 Task: In Heading Arial with underline. Font size of heading  '18'Font style of data Calibri. Font size of data  9Alignment of headline & data Align center. Fill color in heading,  RedFont color of data Black Apply border in Data No BorderIn the sheet  Budget Control Toolbook
Action: Mouse moved to (17, 116)
Screenshot: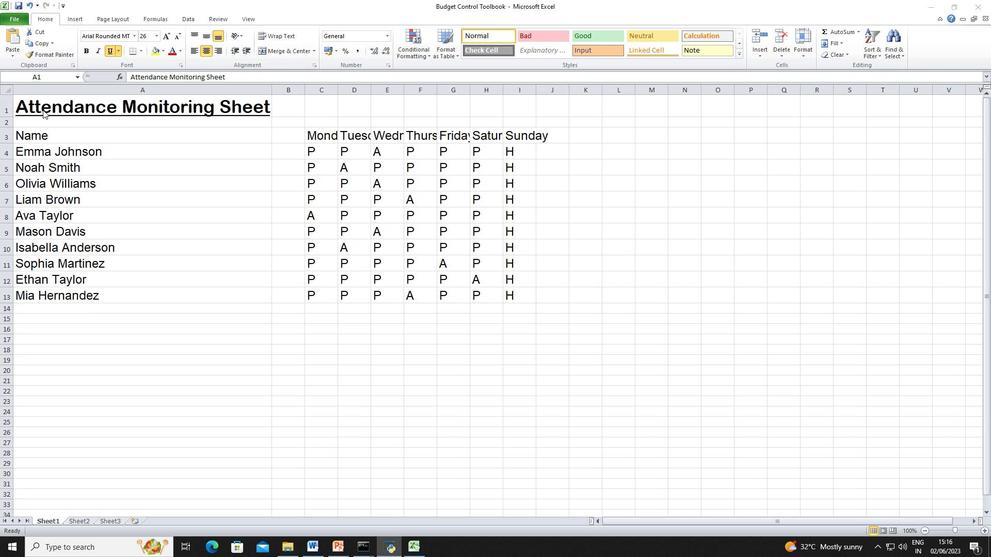 
Action: Mouse pressed left at (17, 116)
Screenshot: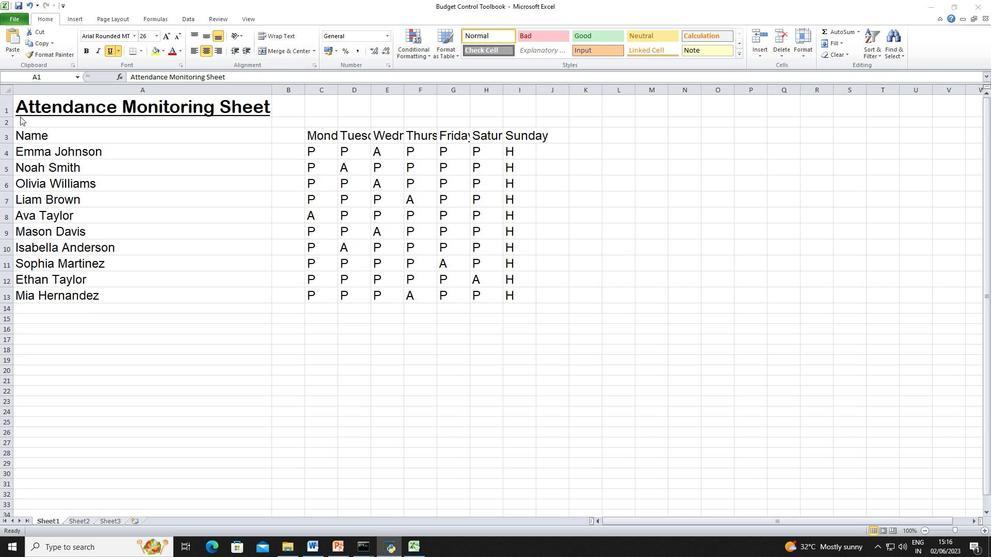 
Action: Mouse moved to (134, 39)
Screenshot: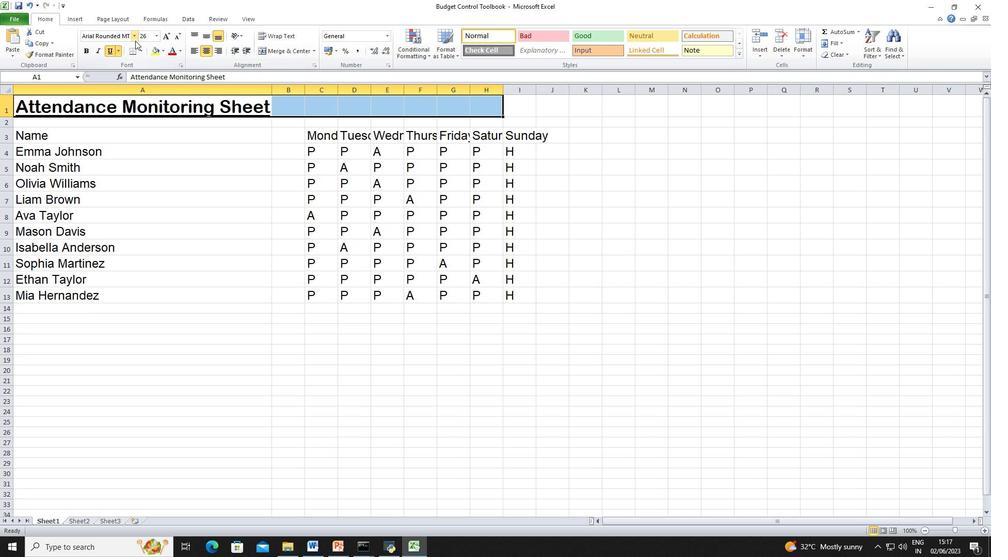 
Action: Mouse pressed left at (134, 39)
Screenshot: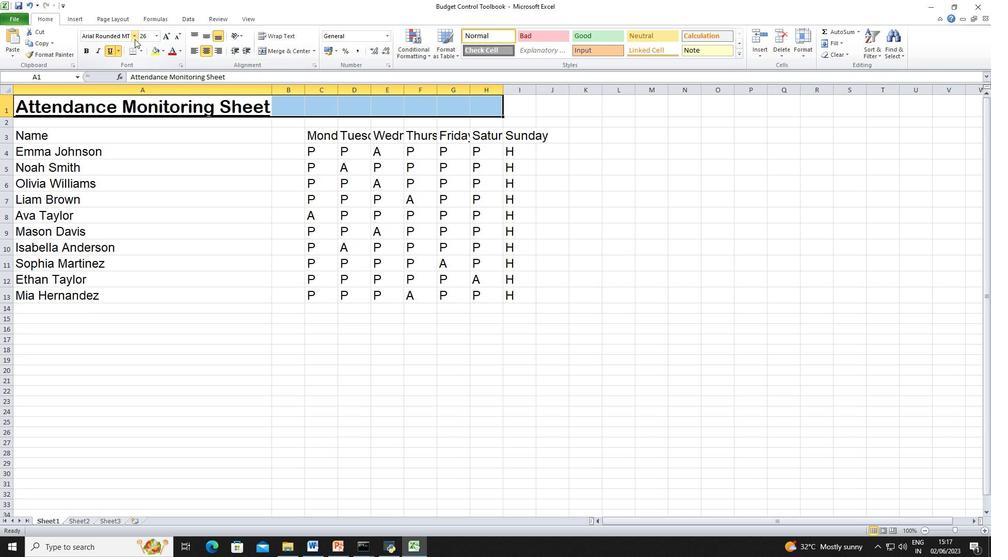 
Action: Mouse moved to (132, 120)
Screenshot: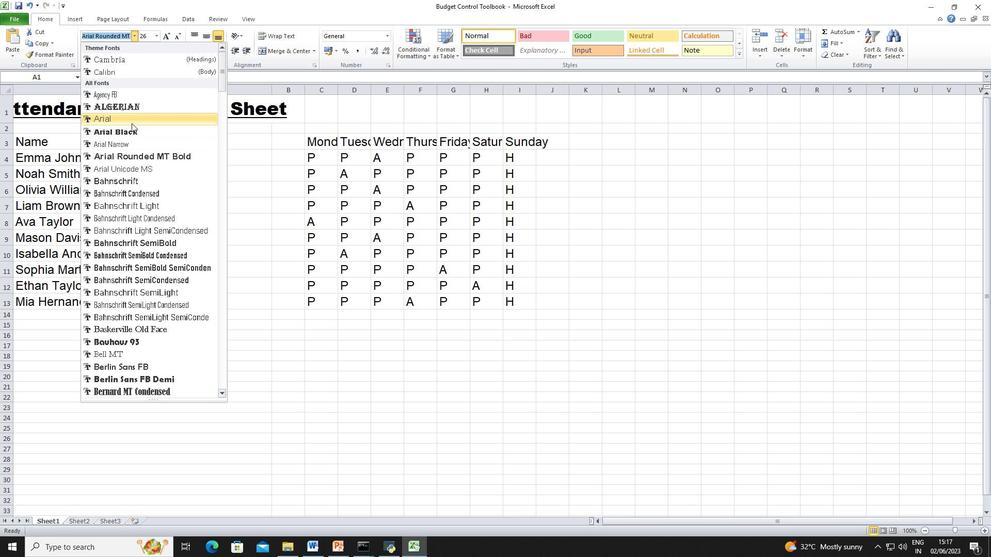 
Action: Mouse pressed left at (132, 120)
Screenshot: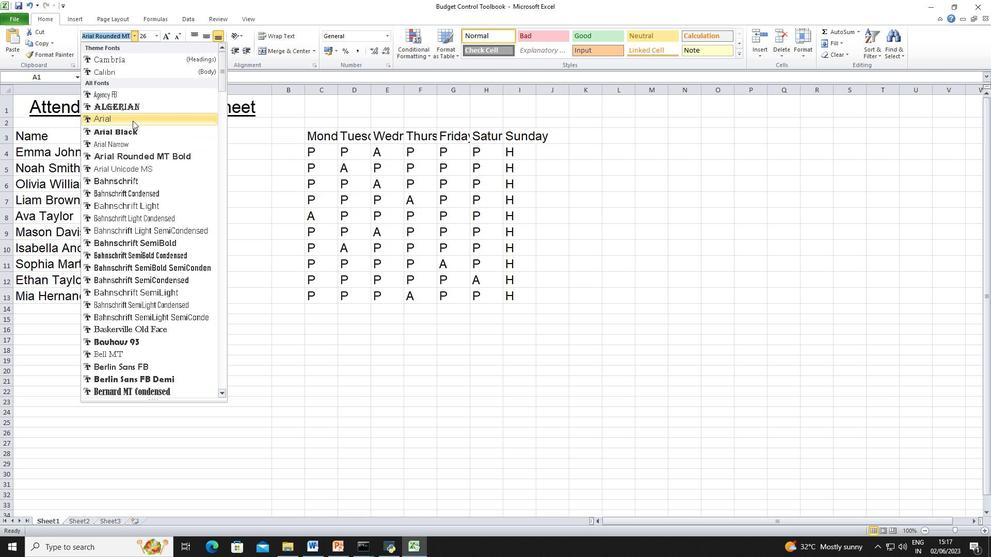 
Action: Mouse moved to (156, 36)
Screenshot: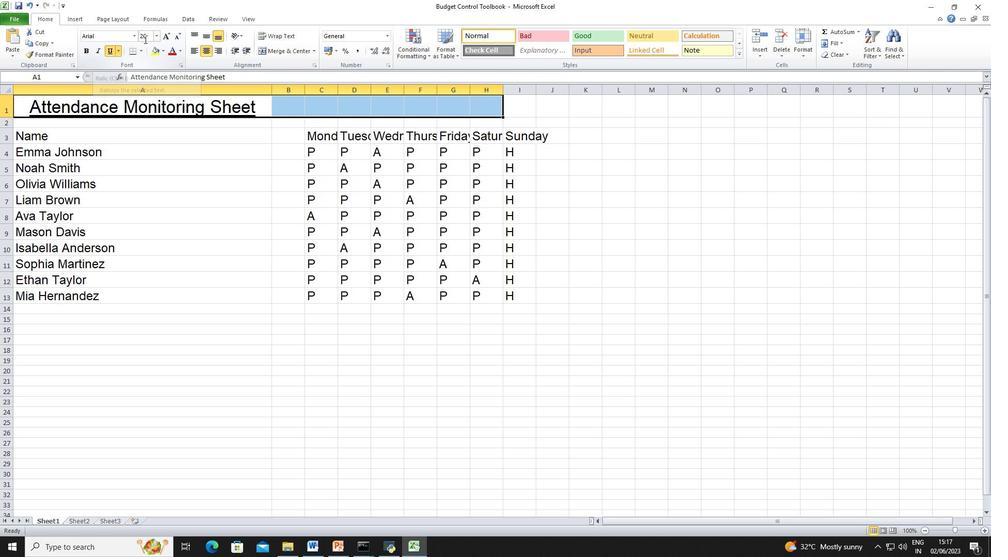 
Action: Mouse pressed left at (156, 36)
Screenshot: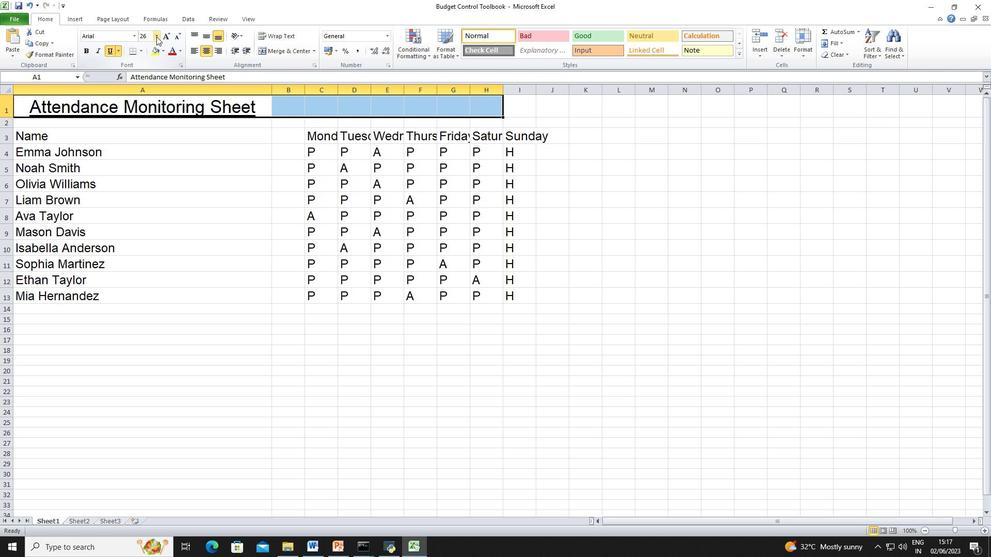 
Action: Mouse moved to (147, 107)
Screenshot: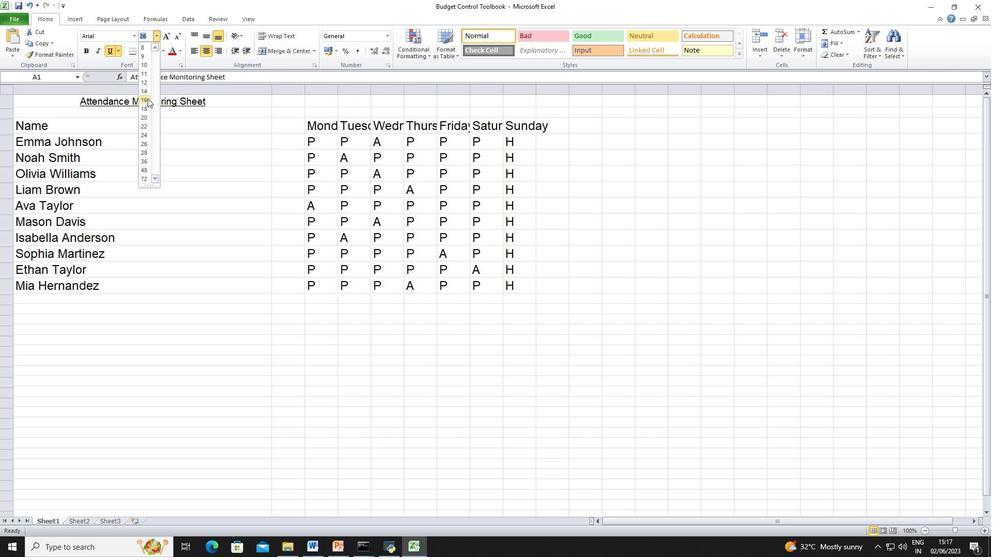 
Action: Mouse pressed left at (147, 107)
Screenshot: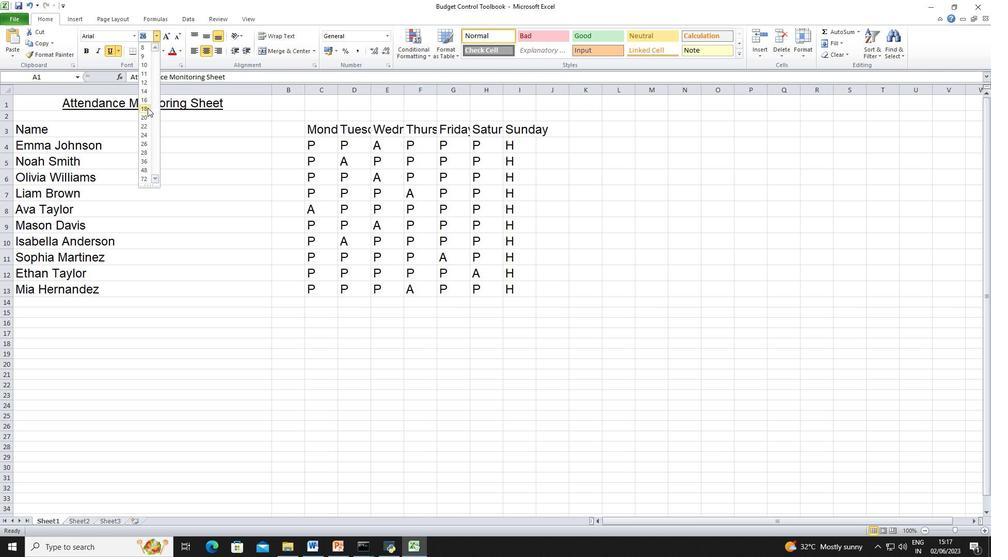 
Action: Mouse moved to (74, 131)
Screenshot: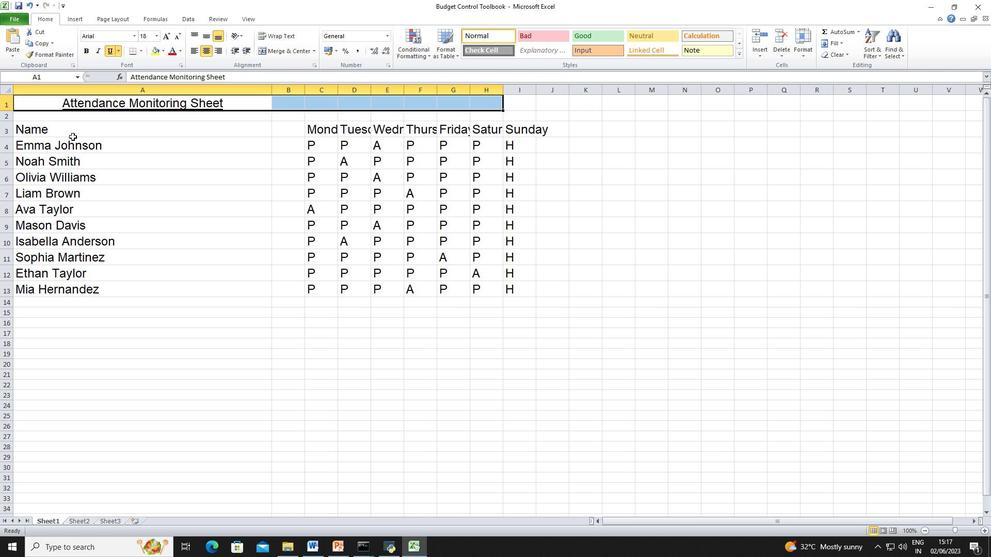 
Action: Mouse pressed left at (74, 131)
Screenshot: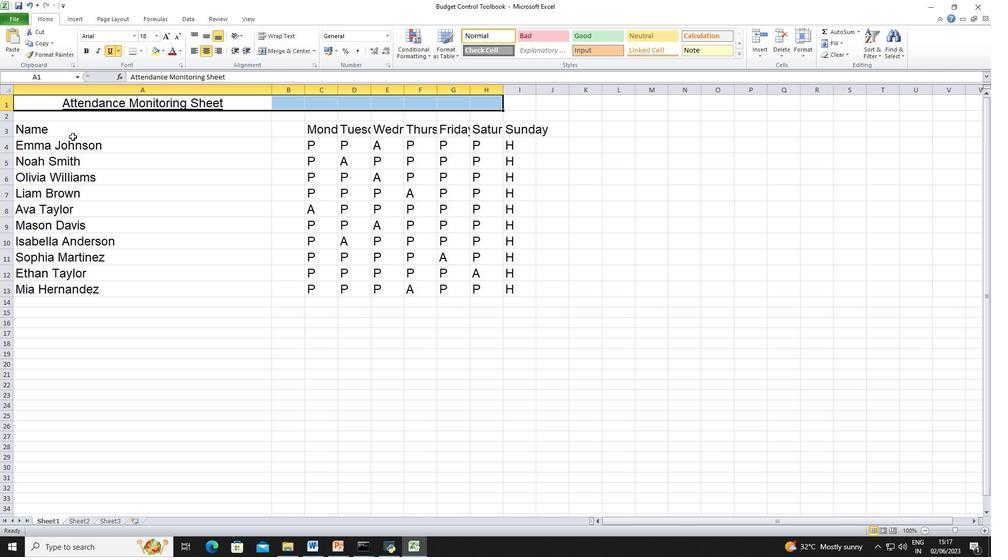 
Action: Mouse moved to (134, 38)
Screenshot: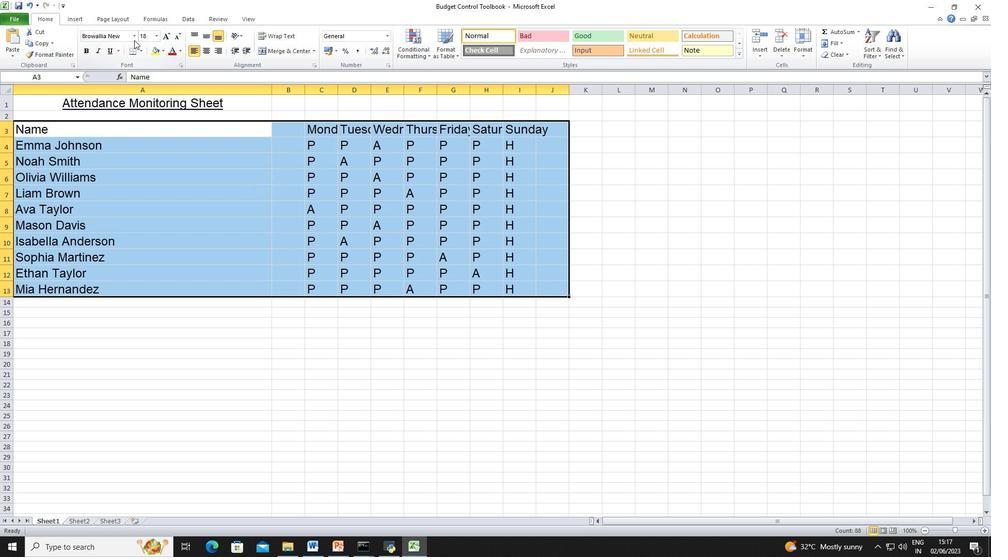 
Action: Mouse pressed left at (134, 38)
Screenshot: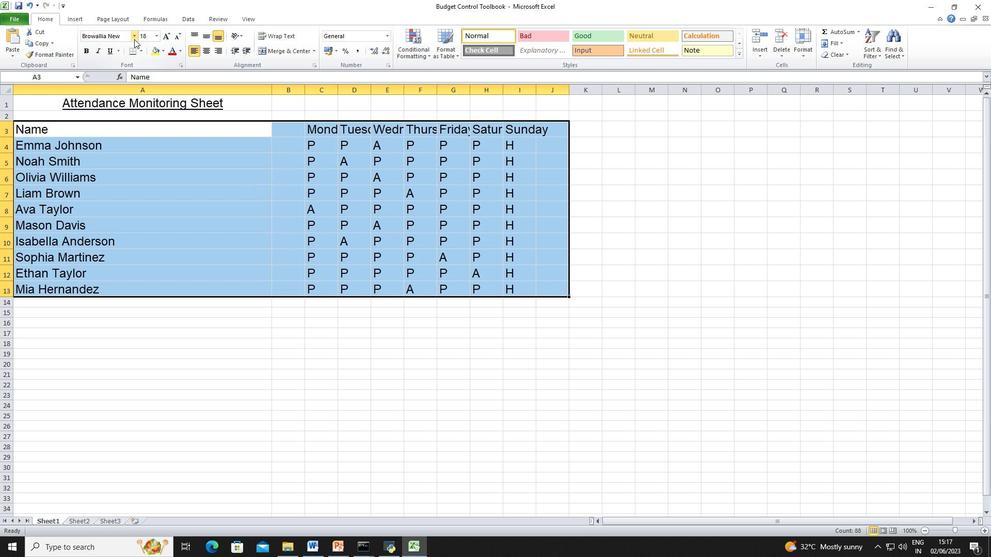 
Action: Key pressed <Key.shift><Key.shift><Key.shift><Key.shift><Key.shift><Key.shift><Key.shift><Key.shift><Key.shift><Key.shift><Key.shift><Key.shift><Key.shift><Key.shift><Key.shift><Key.shift><Key.shift><Key.shift><Key.shift>Calibri
Screenshot: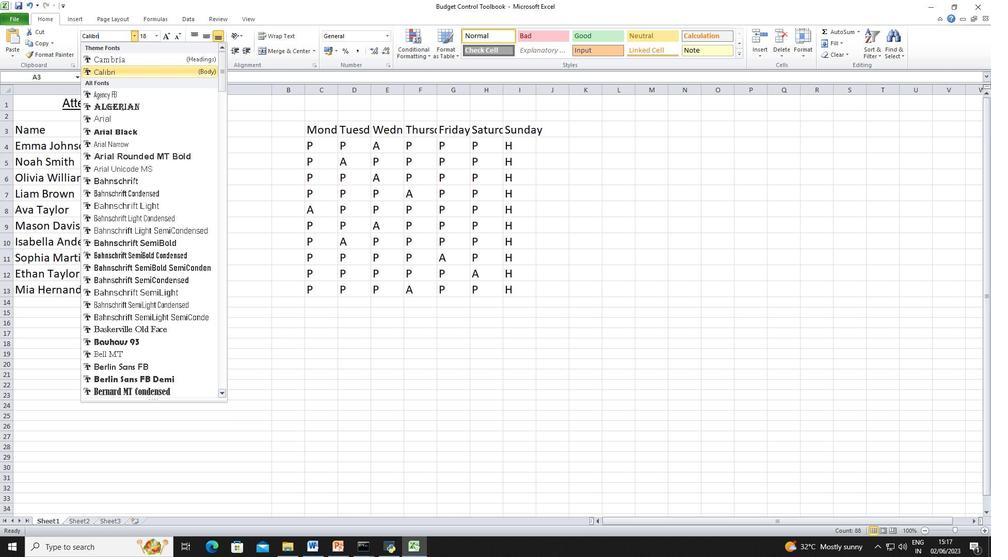
Action: Mouse moved to (117, 70)
Screenshot: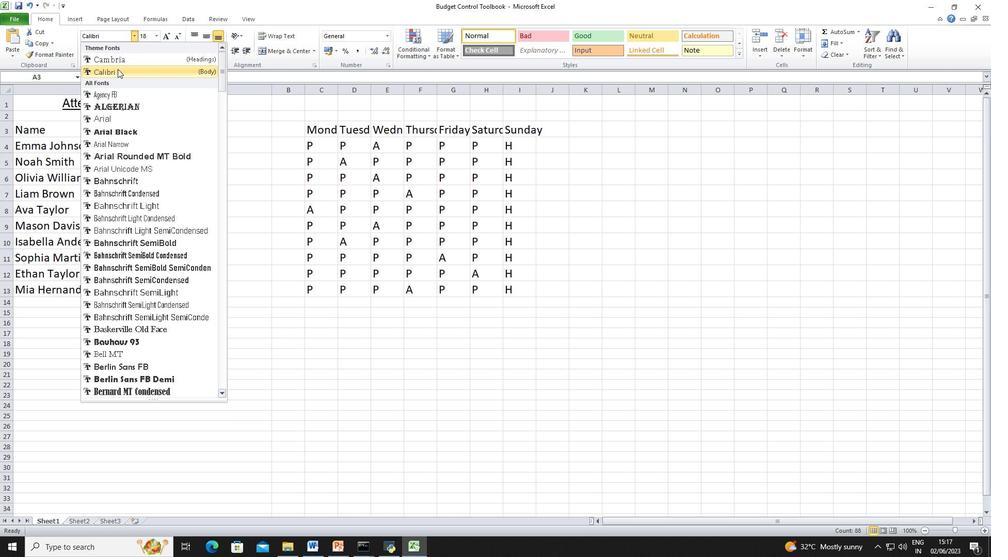 
Action: Mouse pressed left at (117, 70)
Screenshot: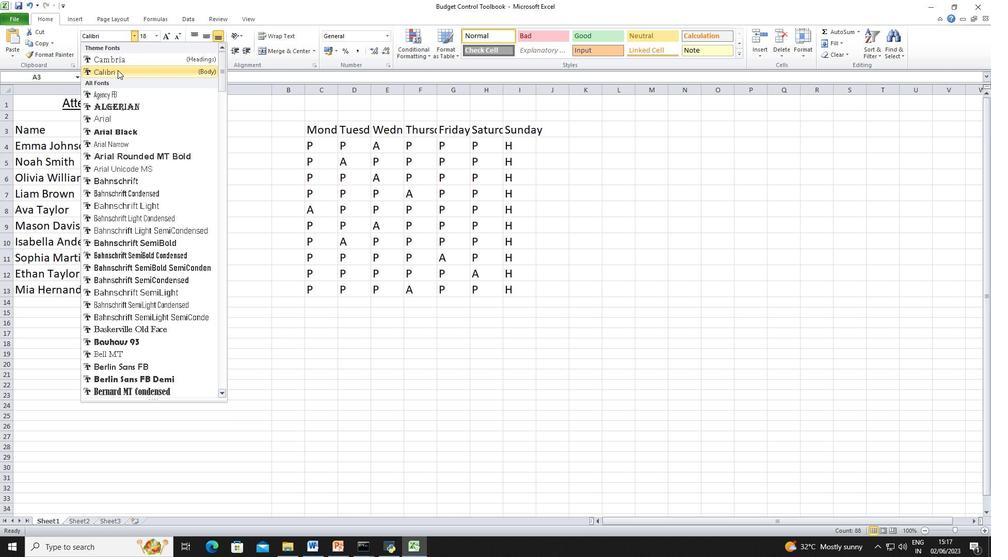 
Action: Mouse moved to (156, 39)
Screenshot: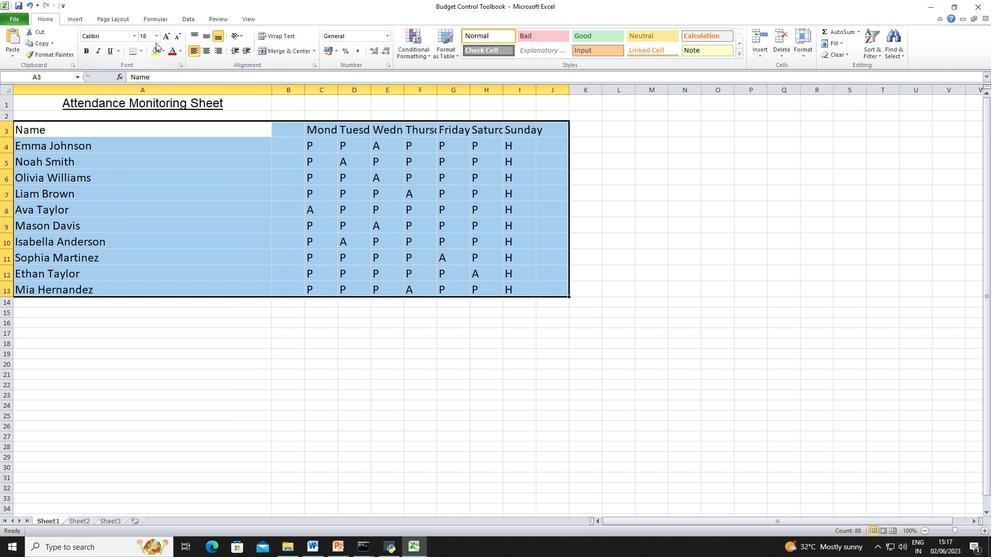 
Action: Mouse pressed left at (156, 39)
Screenshot: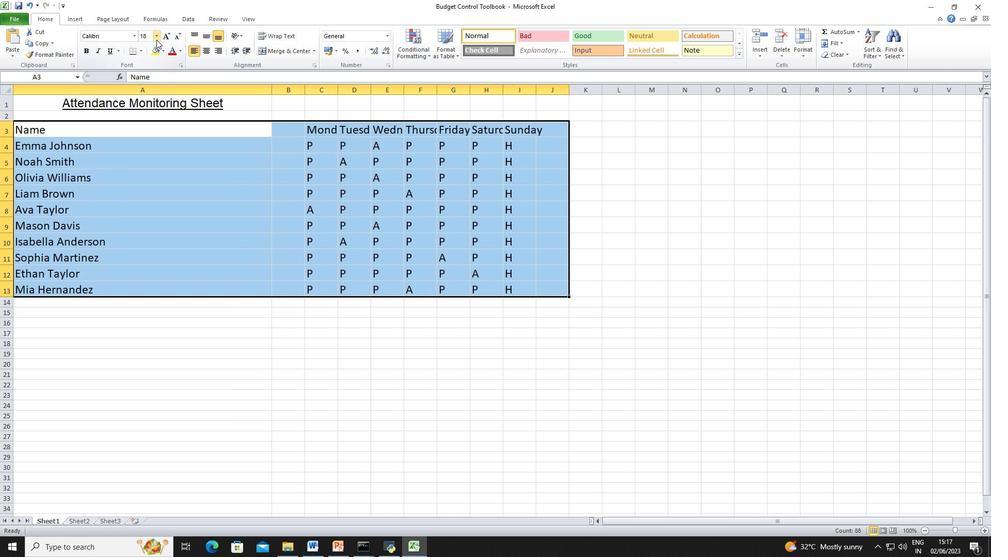 
Action: Mouse moved to (146, 57)
Screenshot: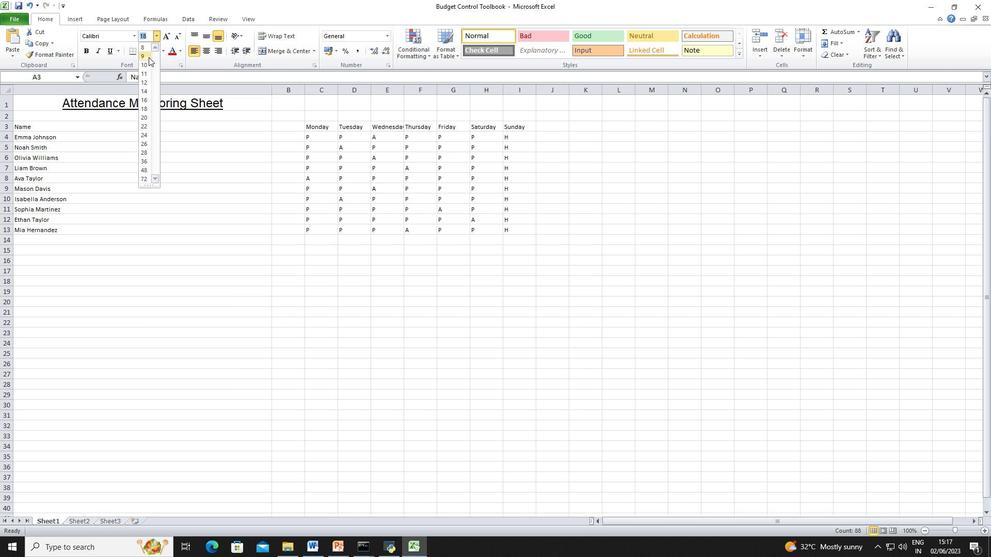 
Action: Mouse pressed left at (146, 57)
Screenshot: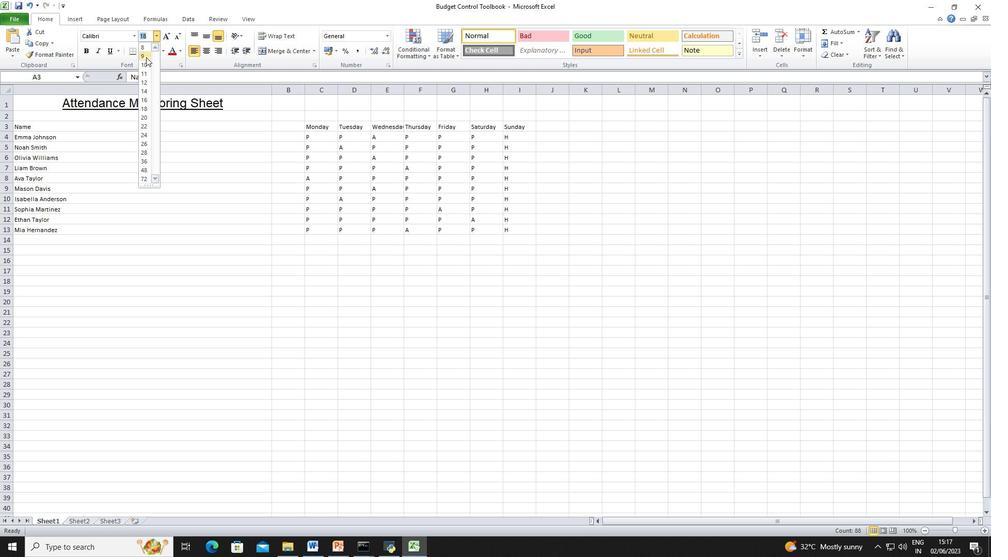 
Action: Mouse moved to (204, 51)
Screenshot: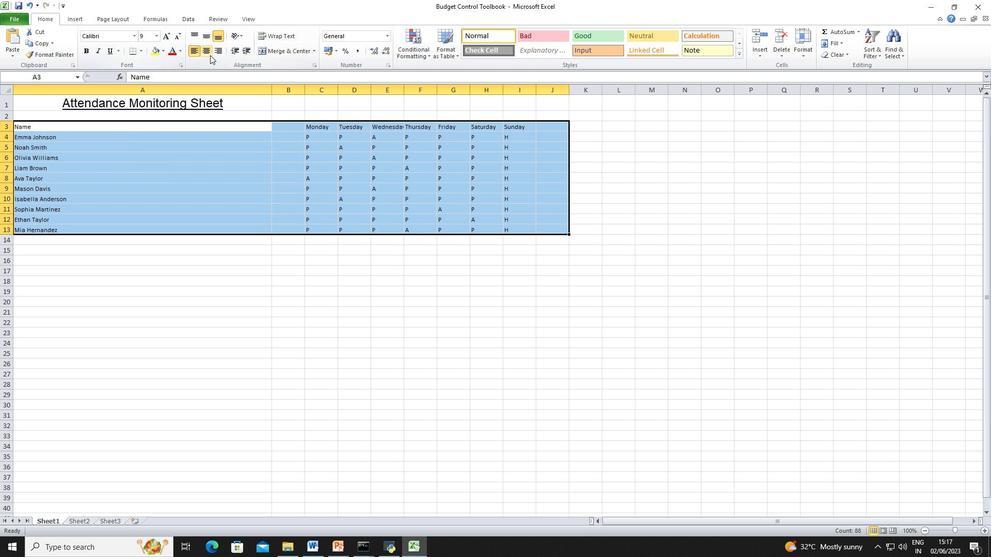 
Action: Mouse pressed left at (204, 51)
Screenshot: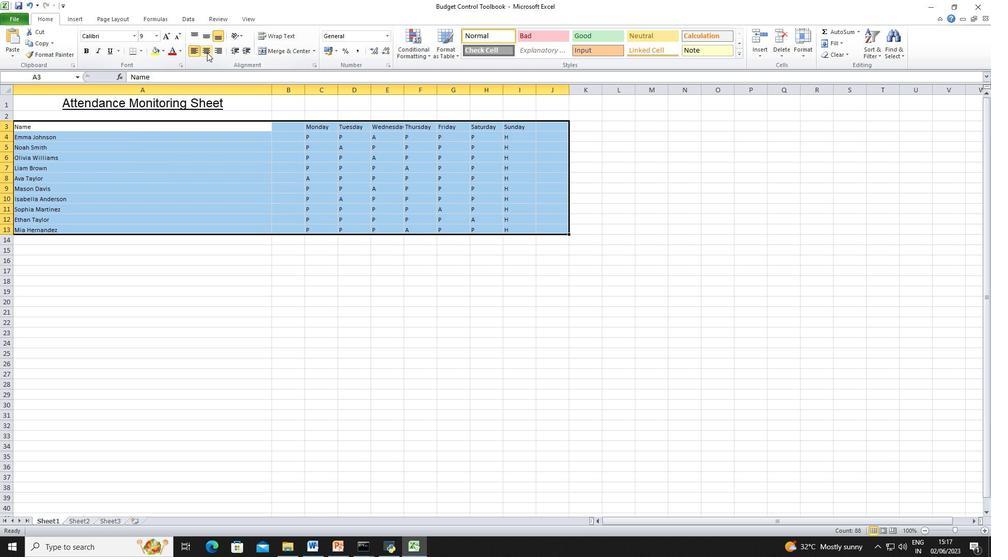 
Action: Mouse moved to (55, 102)
Screenshot: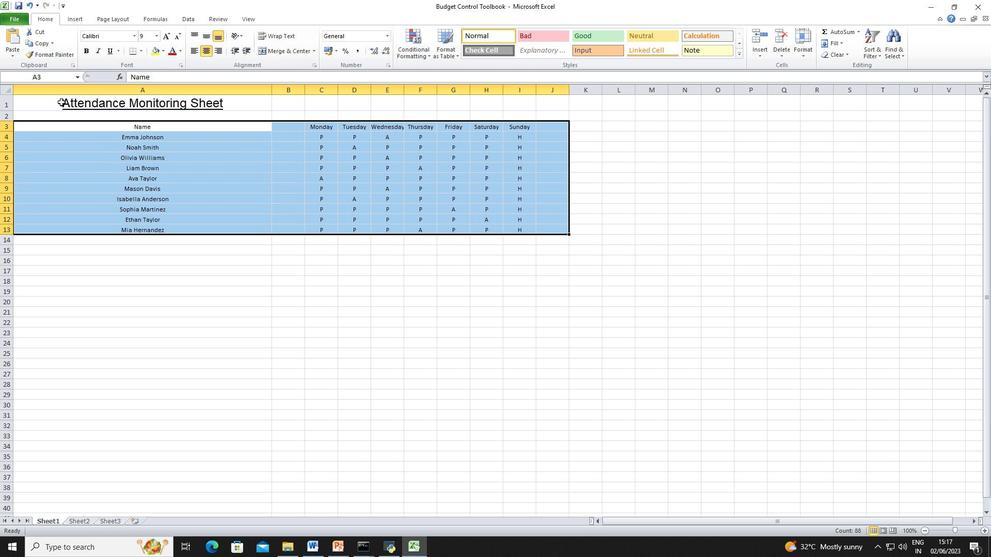 
Action: Mouse pressed left at (55, 102)
Screenshot: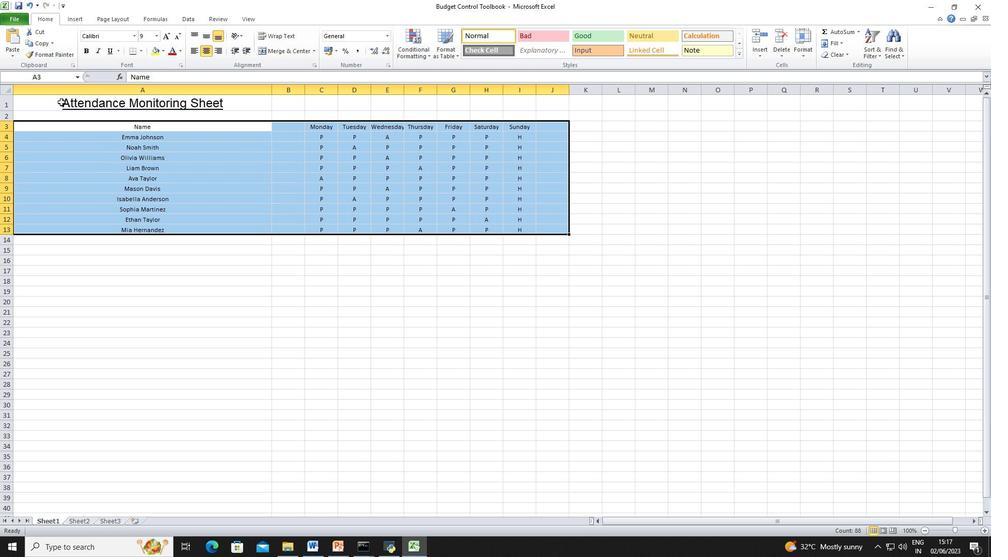 
Action: Mouse moved to (205, 53)
Screenshot: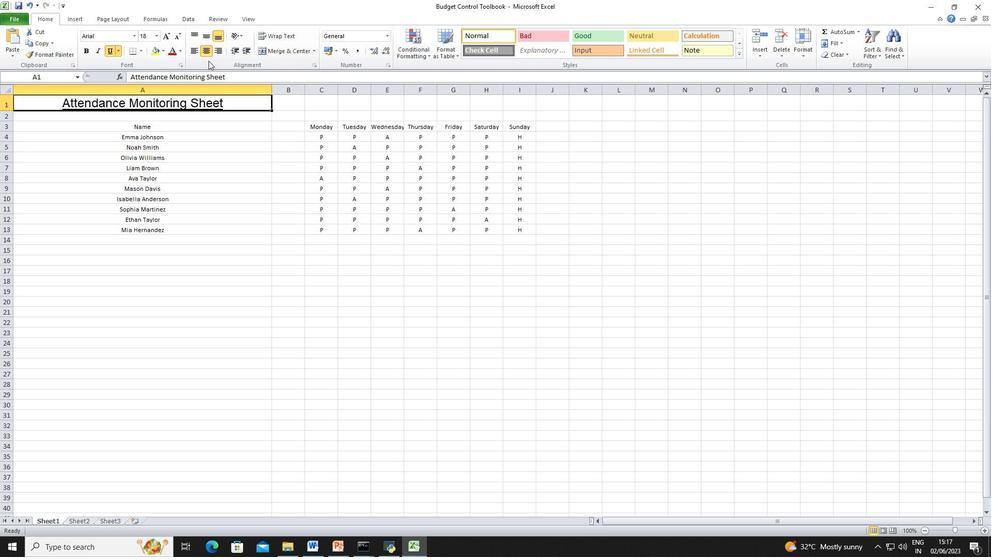 
Action: Mouse pressed left at (205, 53)
Screenshot: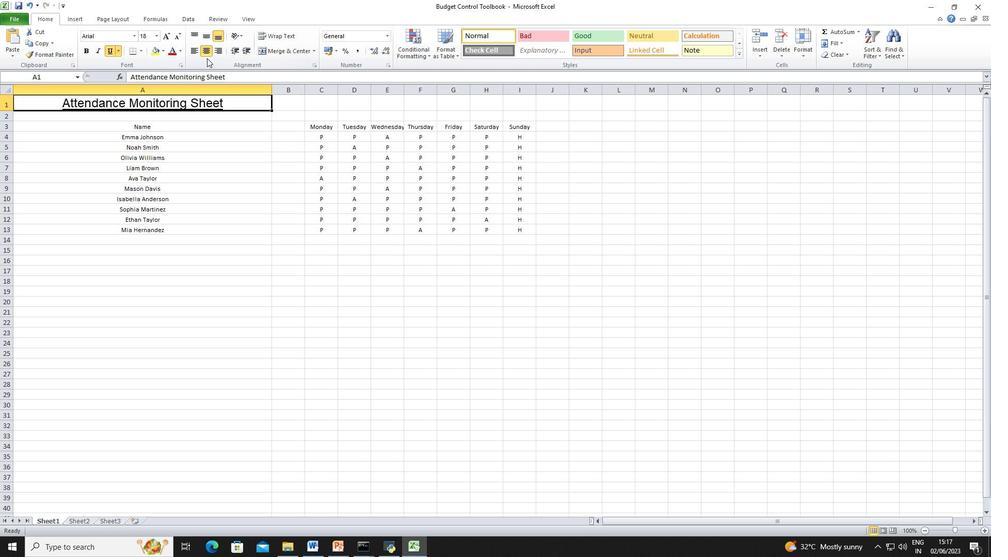 
Action: Mouse pressed left at (205, 53)
Screenshot: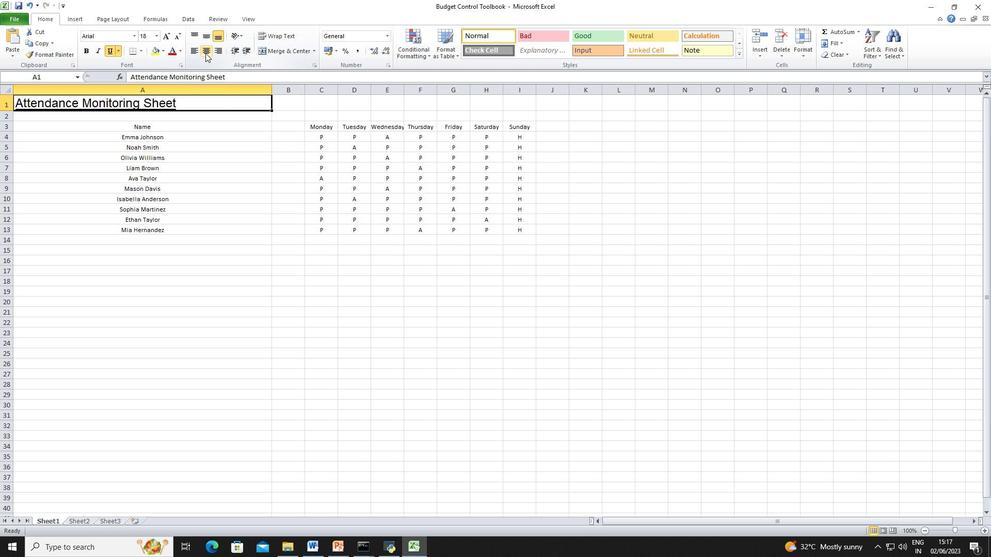 
Action: Mouse moved to (161, 50)
Screenshot: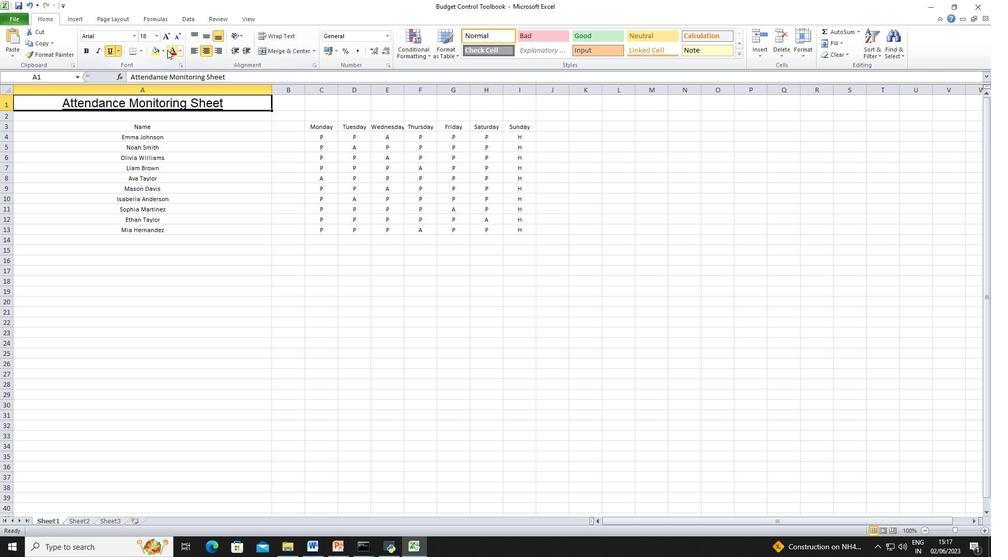 
Action: Mouse pressed left at (161, 50)
Screenshot: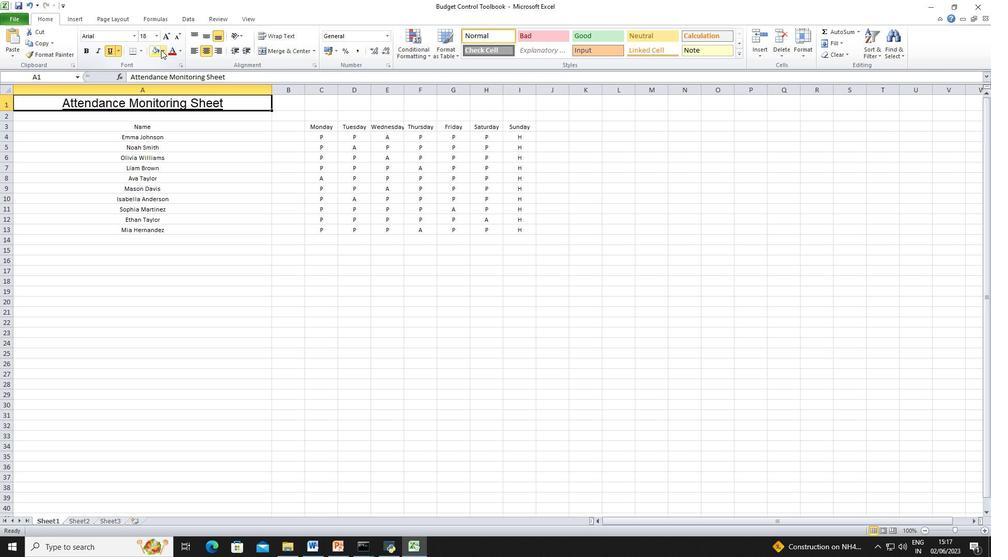 
Action: Mouse moved to (163, 79)
Screenshot: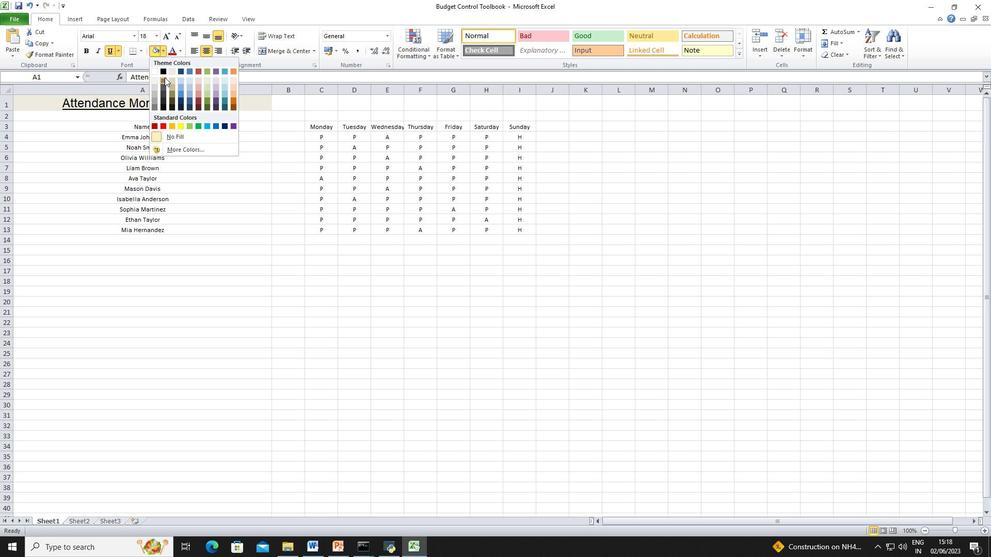 
Action: Mouse pressed left at (163, 79)
Screenshot: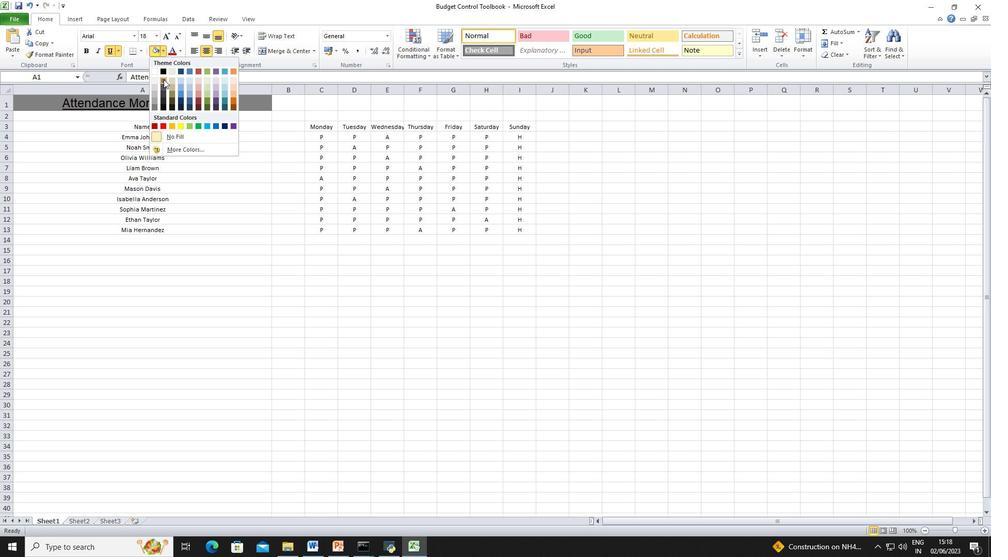 
Action: Mouse moved to (122, 128)
Screenshot: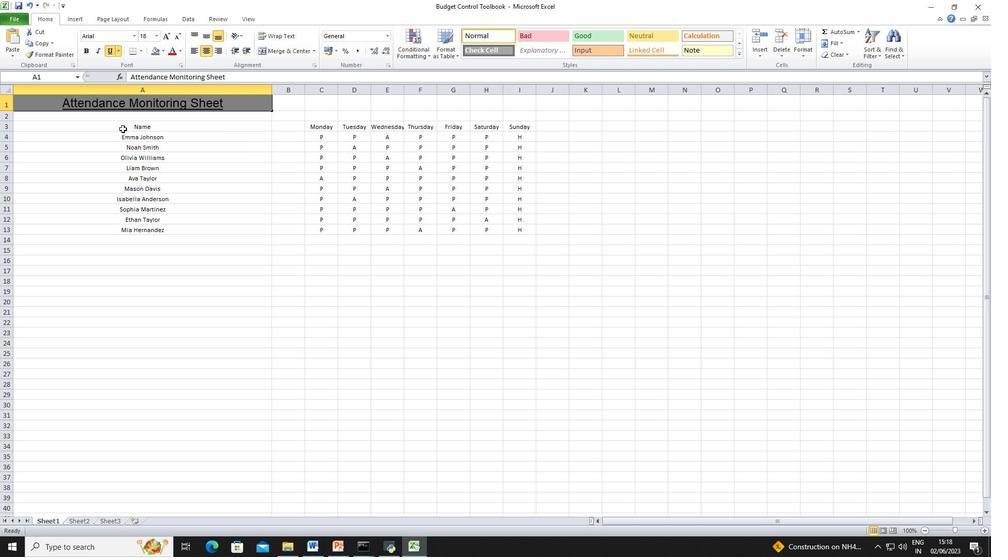 
Action: Mouse pressed left at (122, 128)
Screenshot: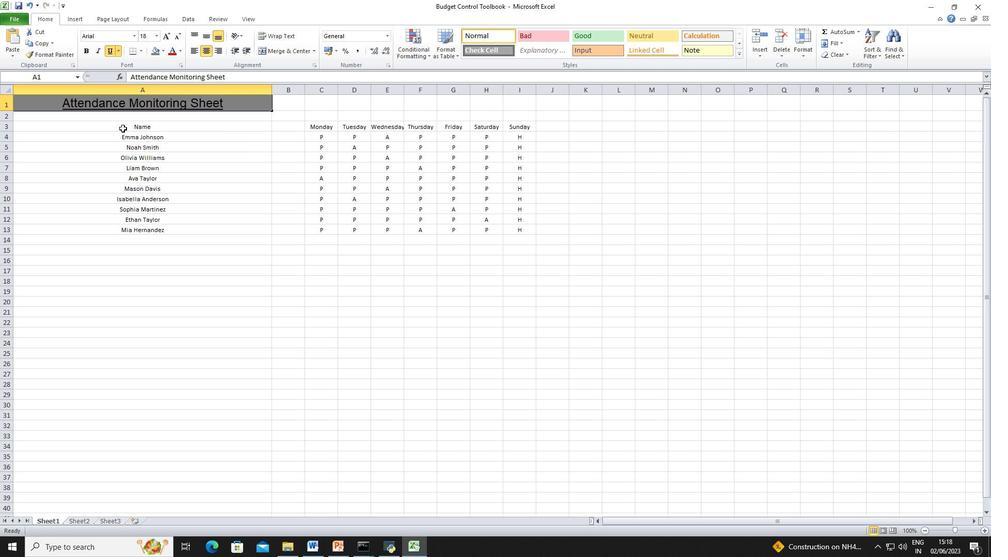 
Action: Mouse moved to (180, 45)
Screenshot: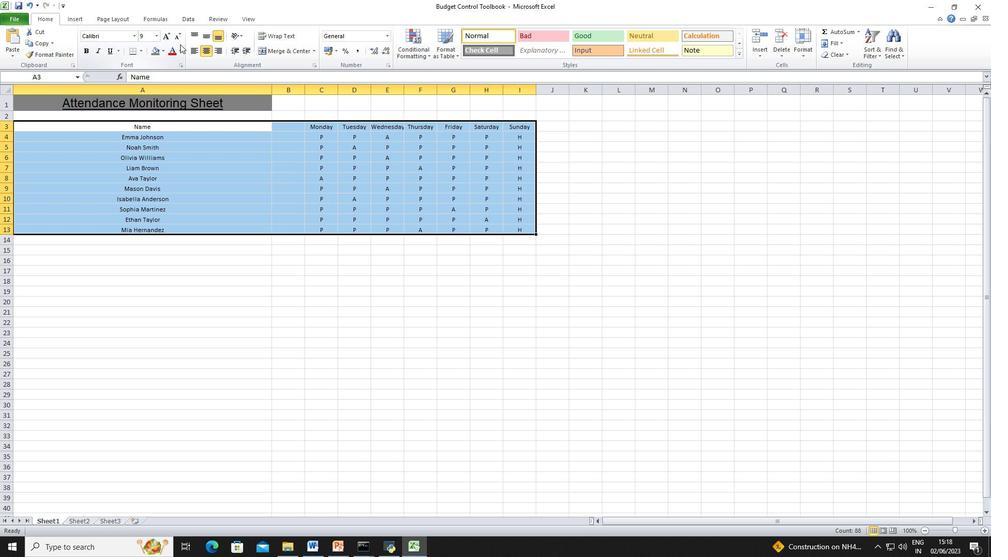 
Action: Mouse pressed left at (180, 45)
Screenshot: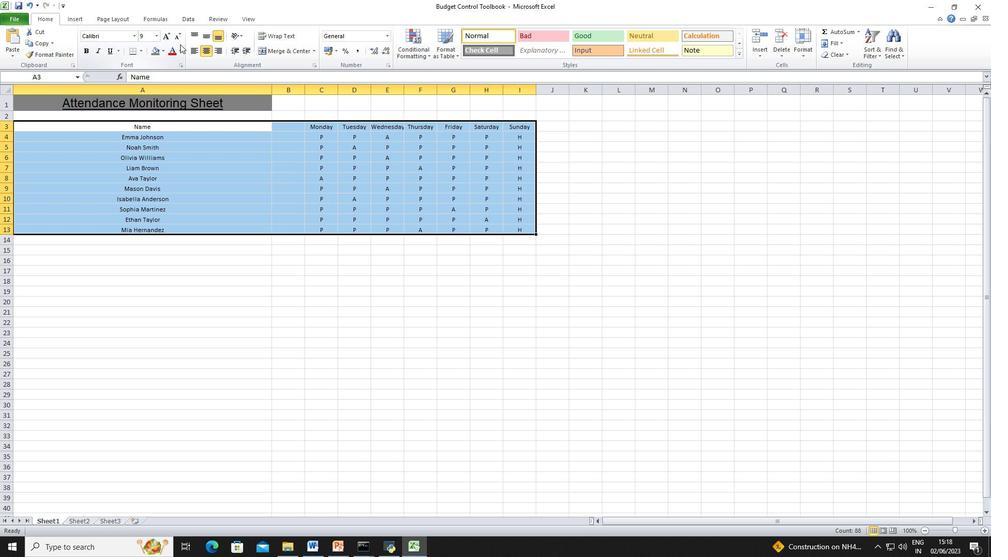 
Action: Mouse moved to (179, 136)
Screenshot: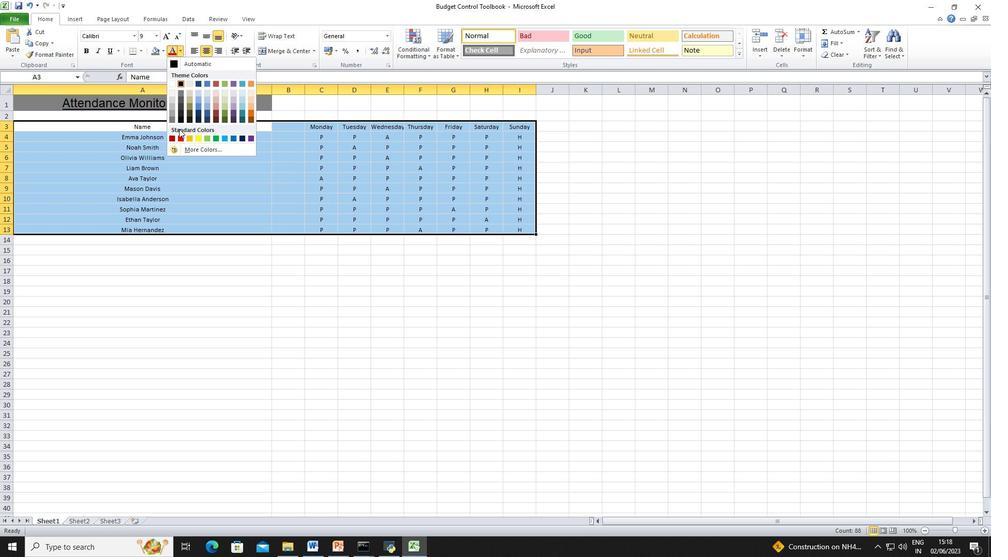 
Action: Mouse pressed left at (179, 136)
Screenshot: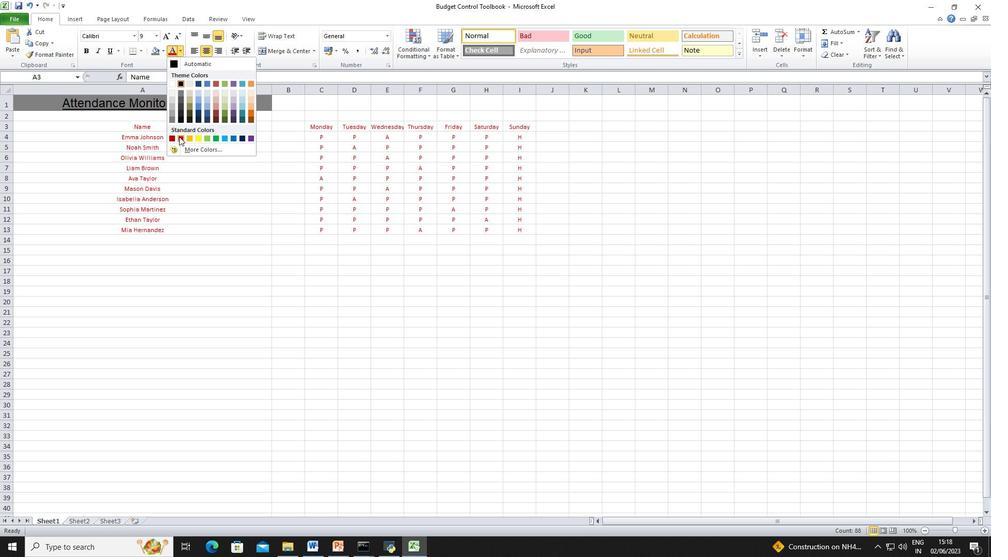 
Action: Mouse moved to (131, 53)
Screenshot: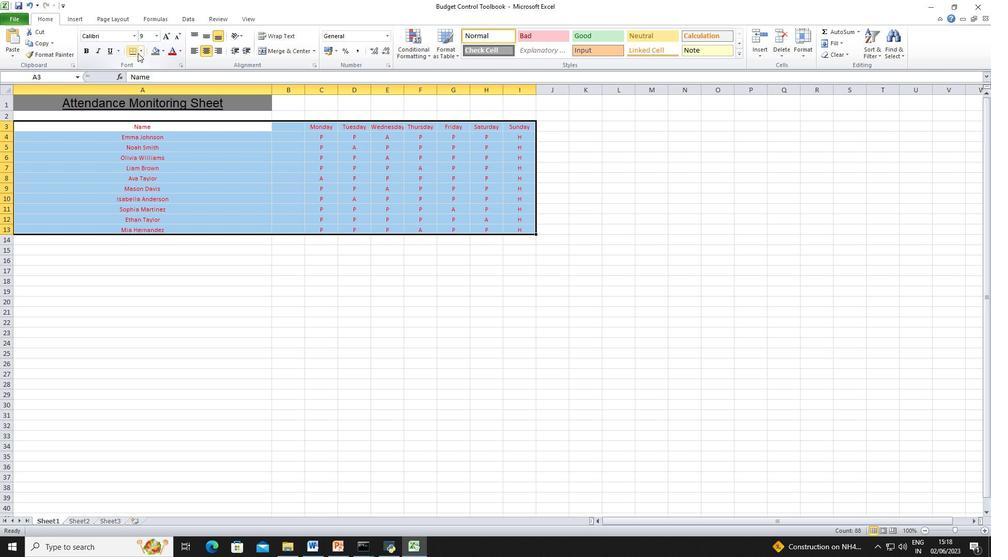 
Action: Mouse pressed left at (131, 53)
Screenshot: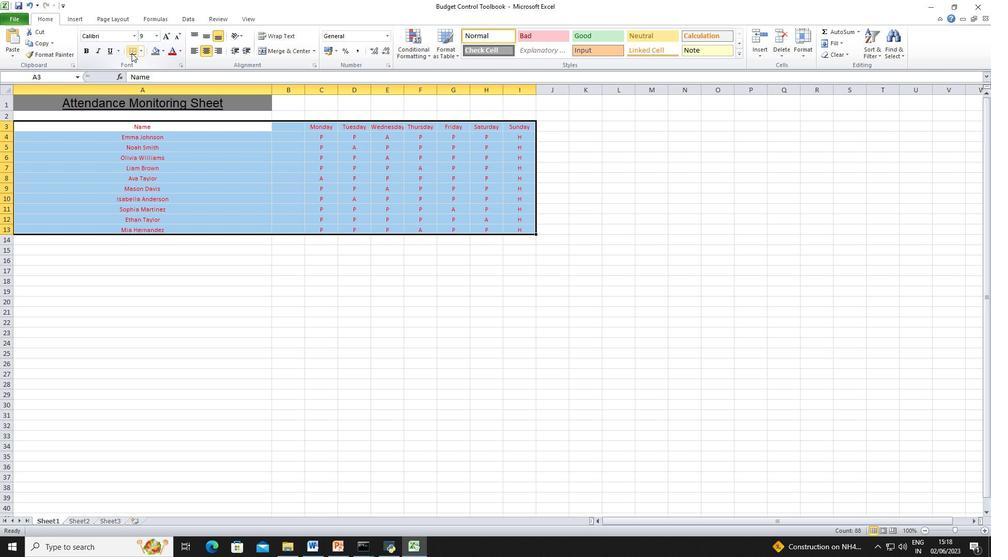 
Action: Mouse moved to (161, 53)
Screenshot: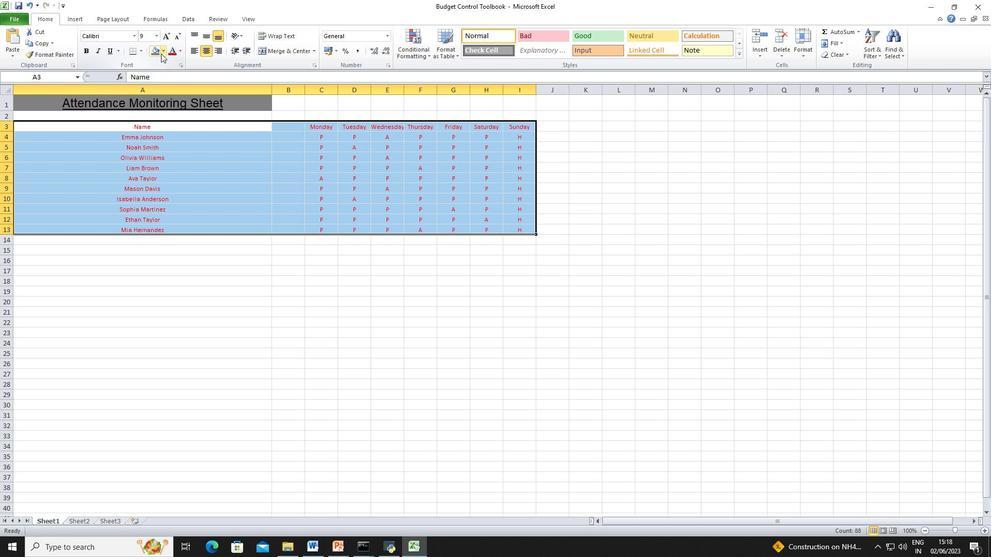 
Action: Mouse pressed left at (161, 53)
Screenshot: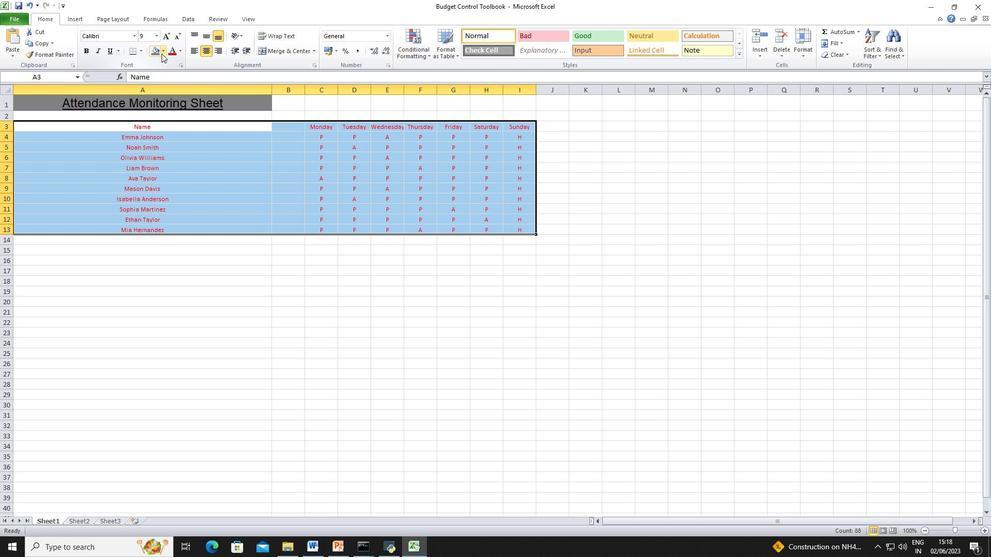 
Action: Mouse moved to (142, 51)
Screenshot: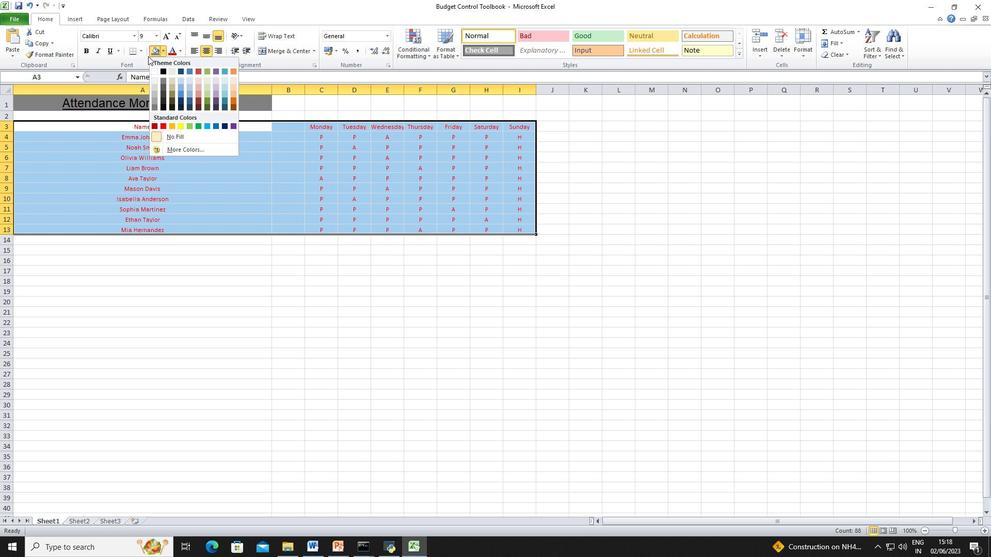 
Action: Mouse pressed left at (142, 51)
Screenshot: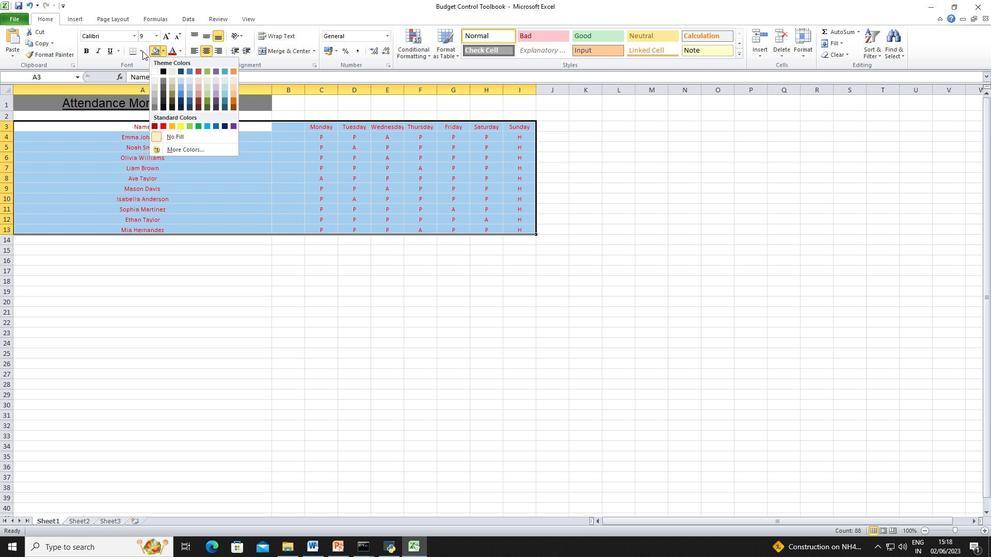 
Action: Mouse moved to (121, 62)
Screenshot: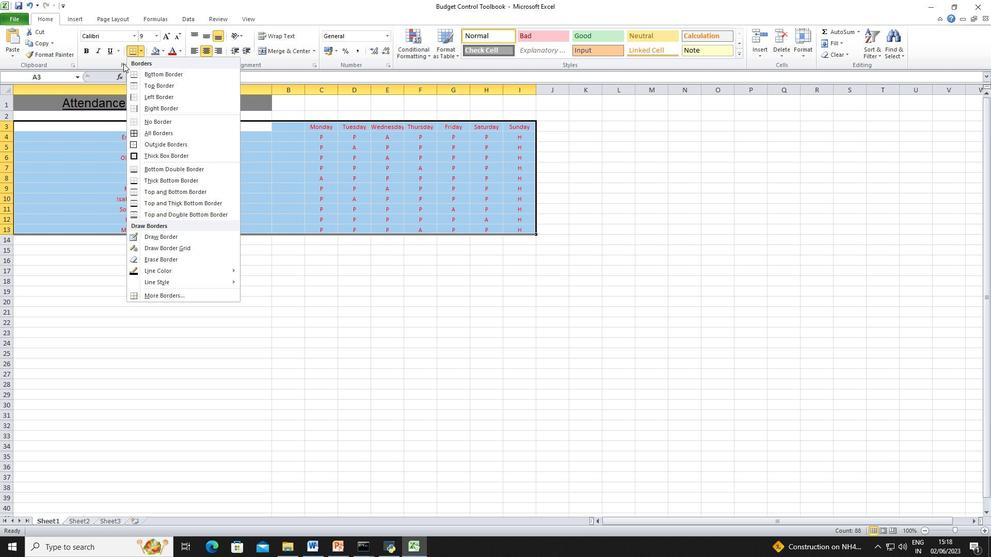 
Action: Mouse pressed left at (121, 62)
Screenshot: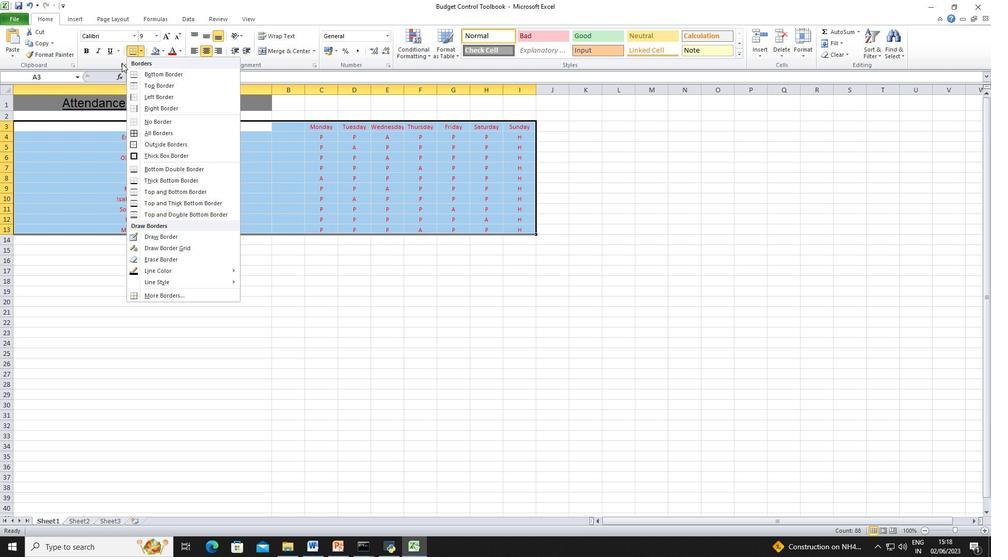 
Action: Mouse moved to (211, 296)
Screenshot: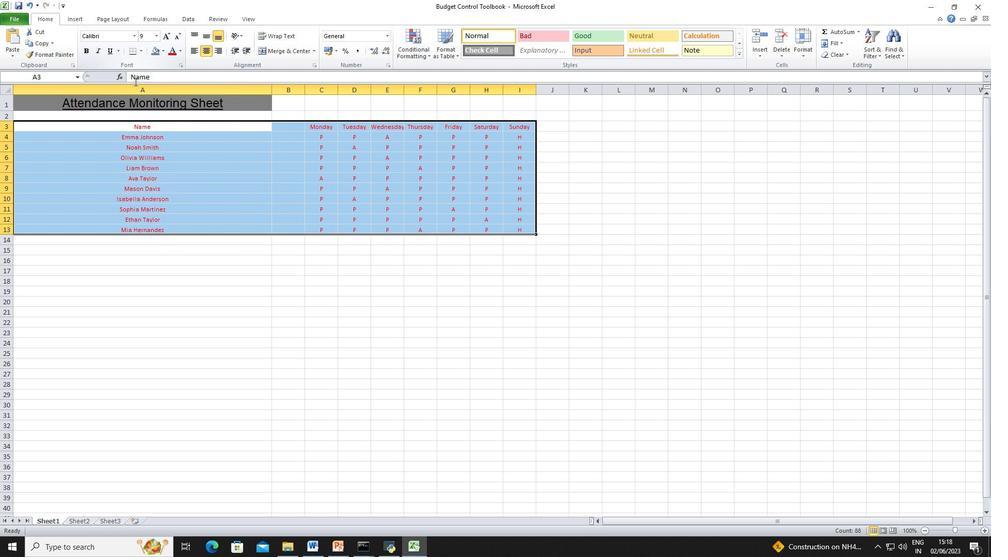 
Action: Mouse pressed left at (211, 296)
Screenshot: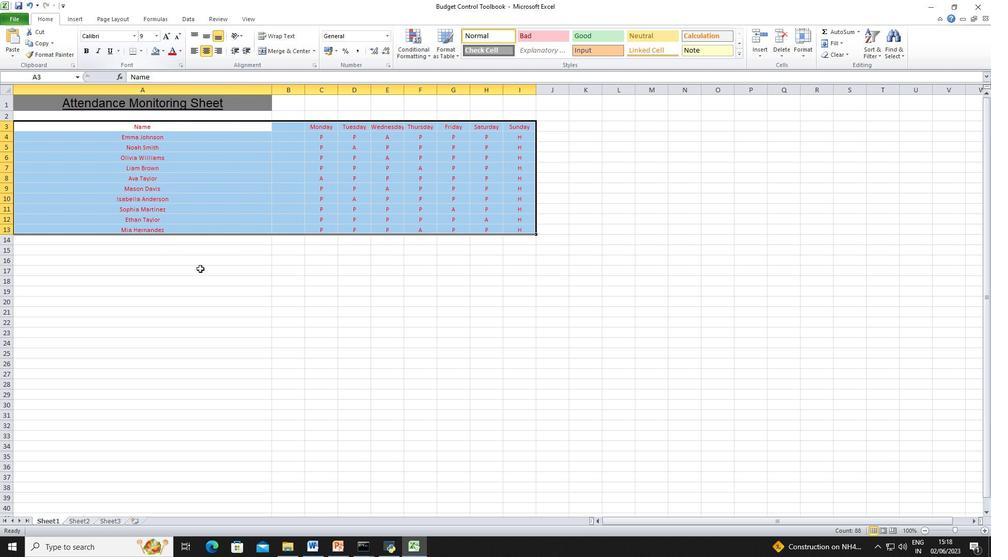 
